 Task: Use West Precinct Short Effect in this video Movie B.mp4
Action: Mouse moved to (257, 90)
Screenshot: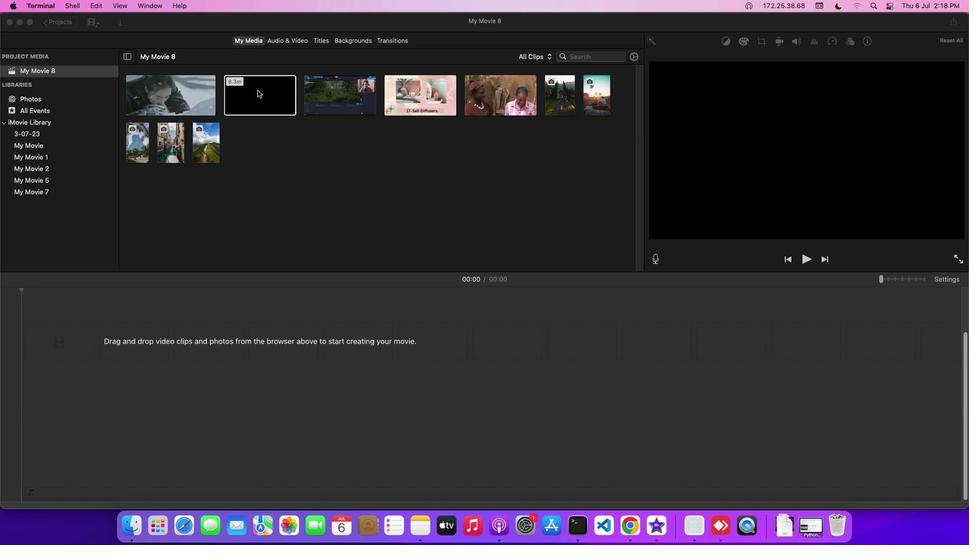 
Action: Mouse pressed left at (257, 90)
Screenshot: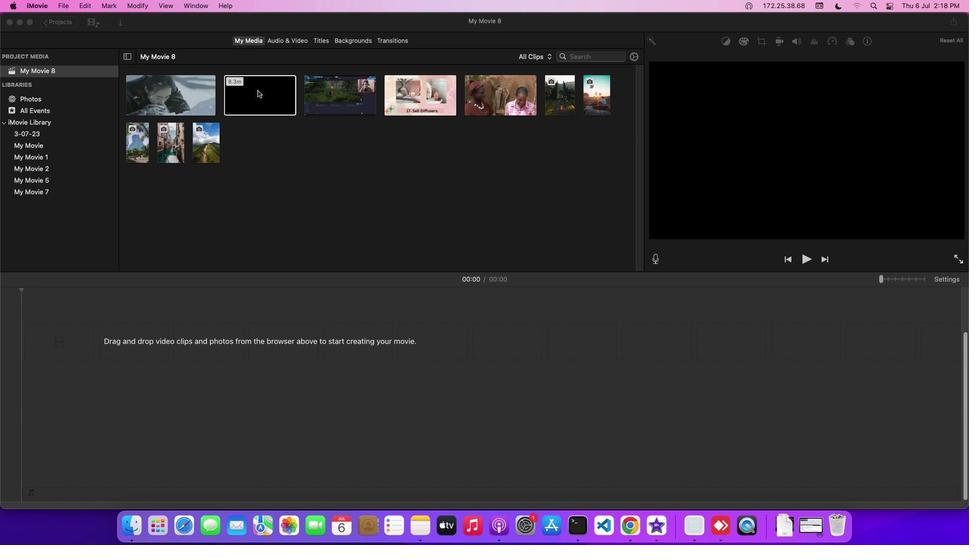 
Action: Mouse moved to (305, 38)
Screenshot: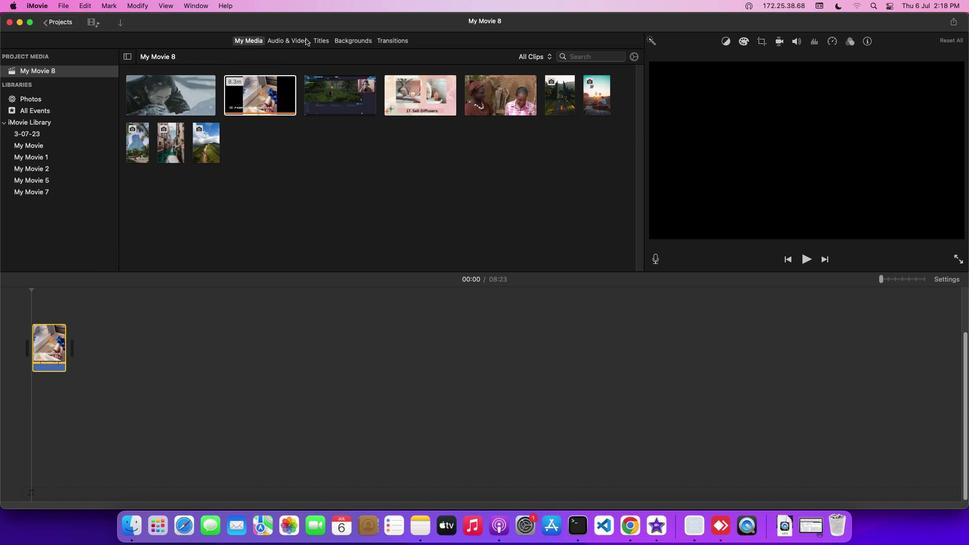 
Action: Mouse pressed left at (305, 38)
Screenshot: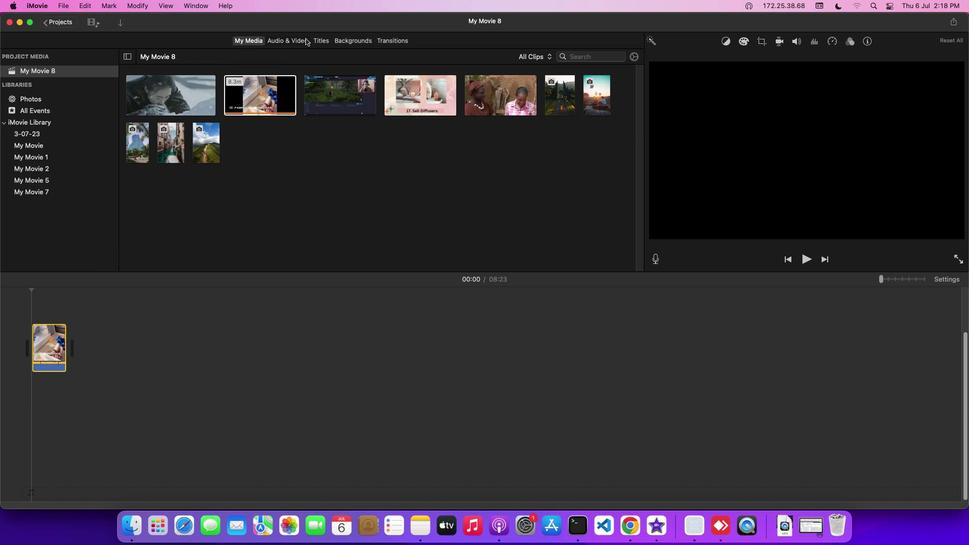 
Action: Mouse moved to (69, 94)
Screenshot: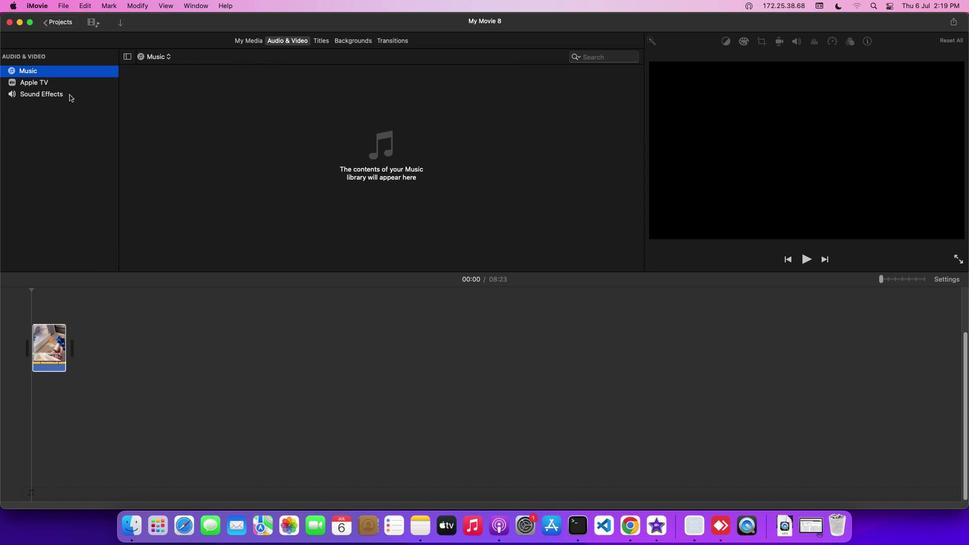 
Action: Mouse pressed left at (69, 94)
Screenshot: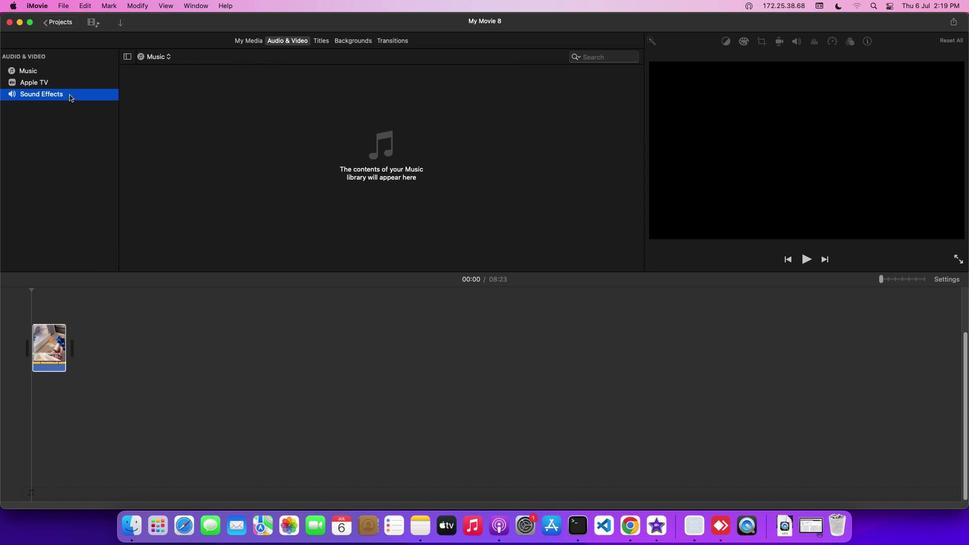 
Action: Mouse moved to (189, 212)
Screenshot: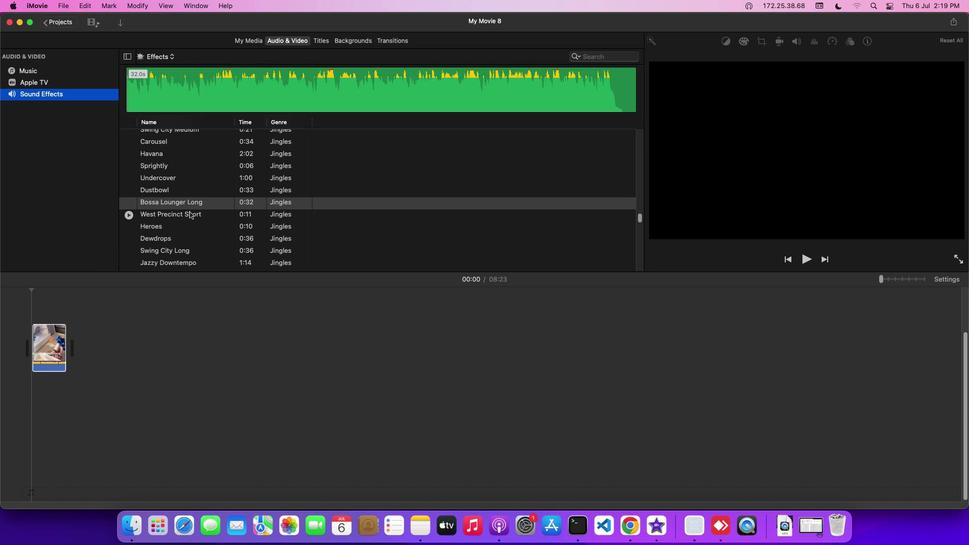 
Action: Mouse pressed left at (189, 212)
Screenshot: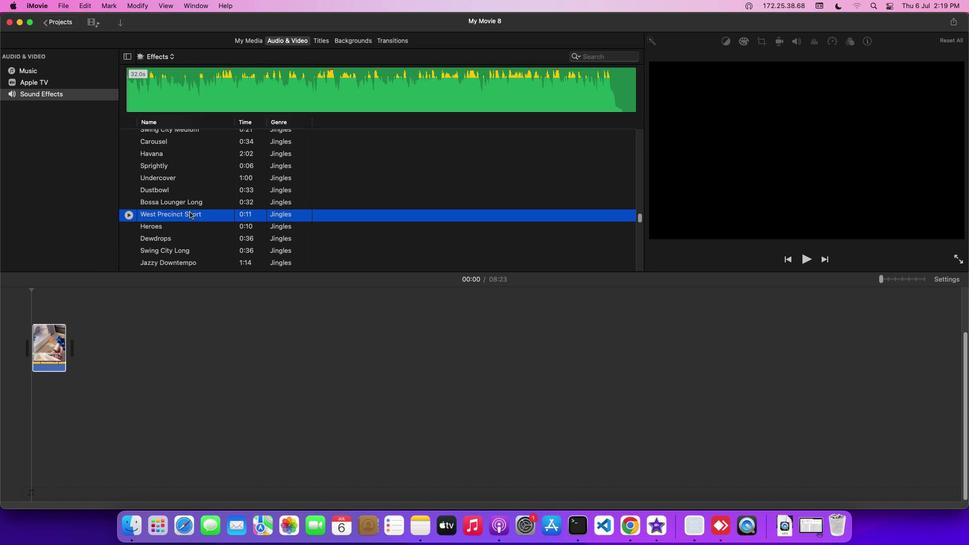 
Action: Mouse moved to (189, 214)
Screenshot: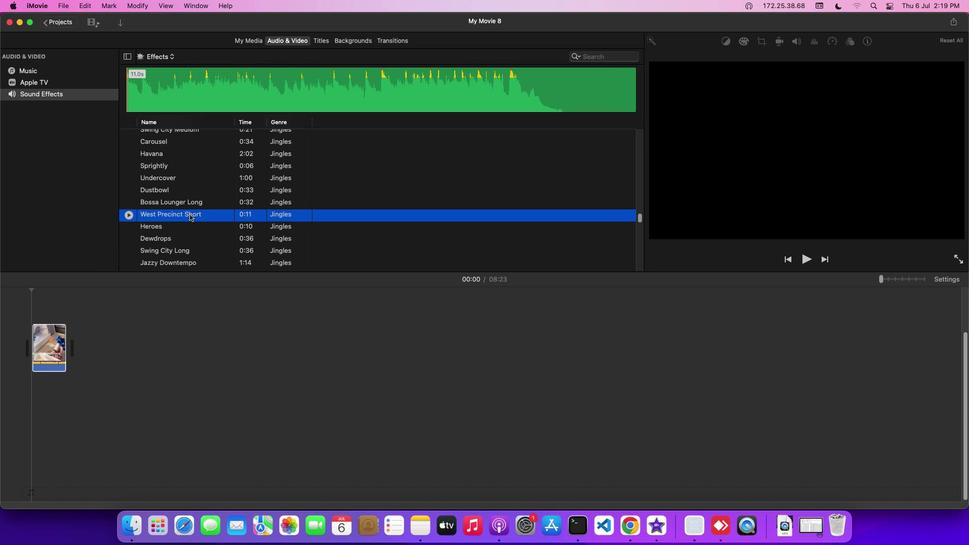 
Action: Mouse pressed left at (189, 214)
Screenshot: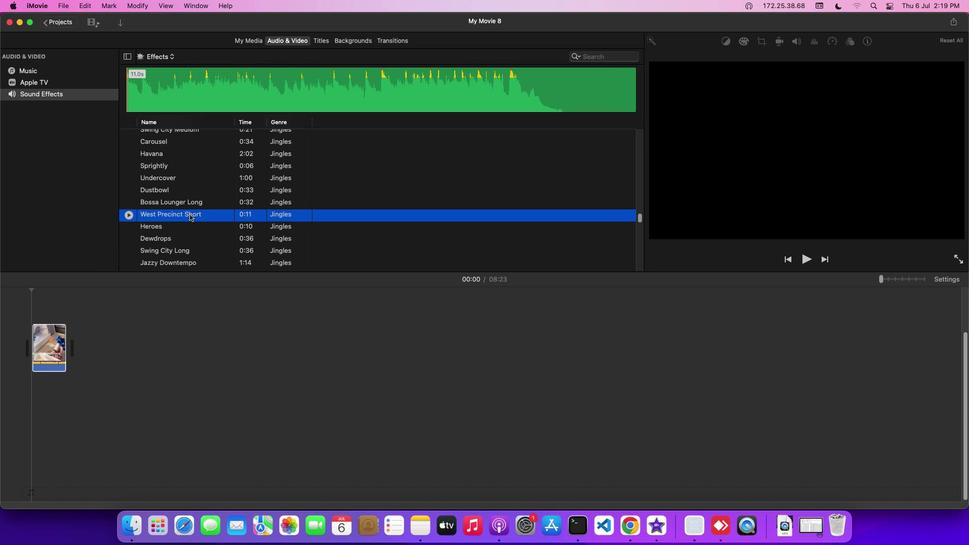 
Action: Mouse moved to (153, 379)
Screenshot: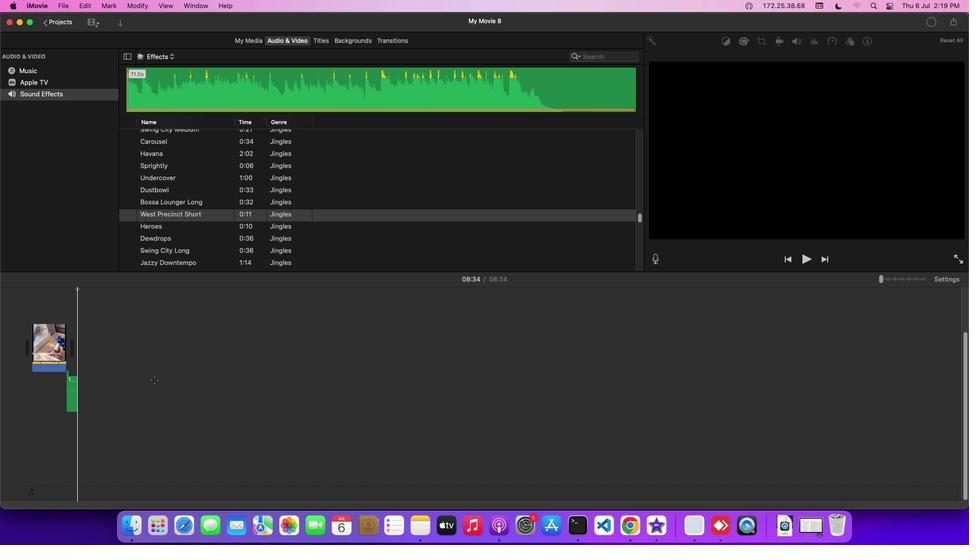 
Action: Mouse pressed left at (153, 379)
Screenshot: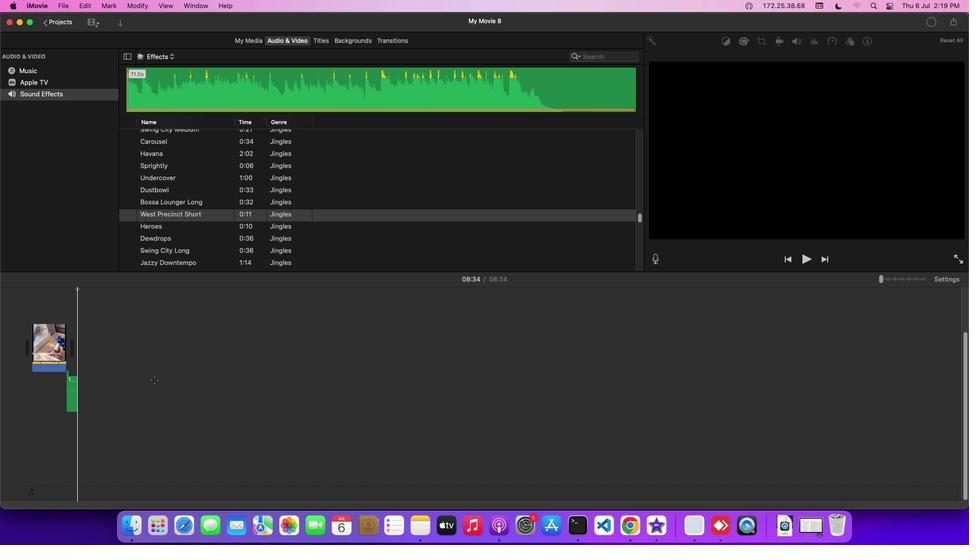 
